 Task: Add Peace River Honey Organic US Grade A Pure Unpasteruized Creamed Honey to the cart.
Action: Mouse moved to (264, 121)
Screenshot: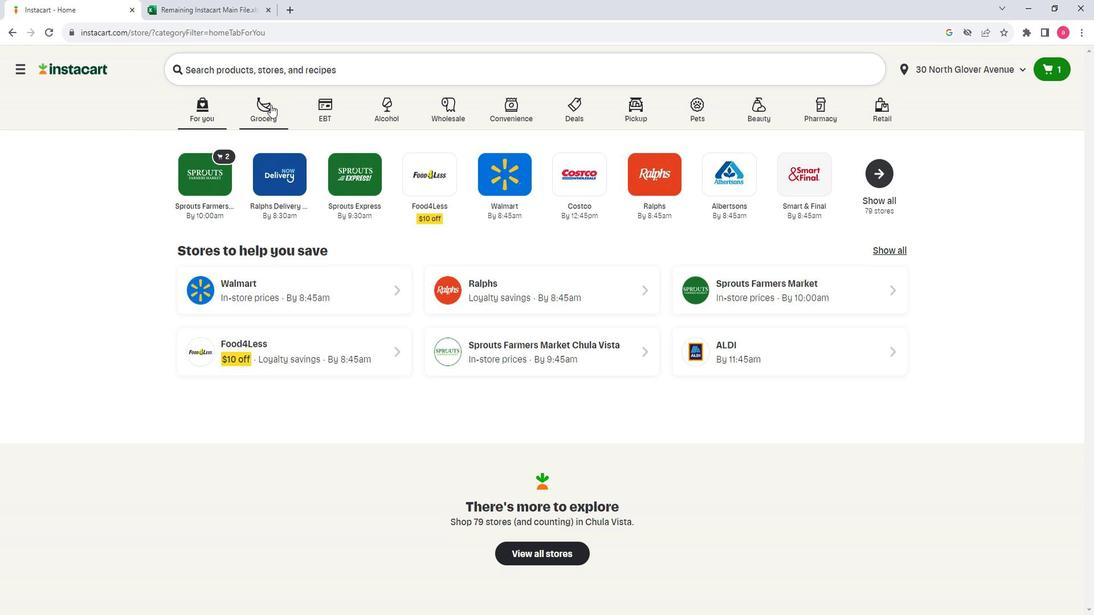 
Action: Mouse pressed left at (264, 121)
Screenshot: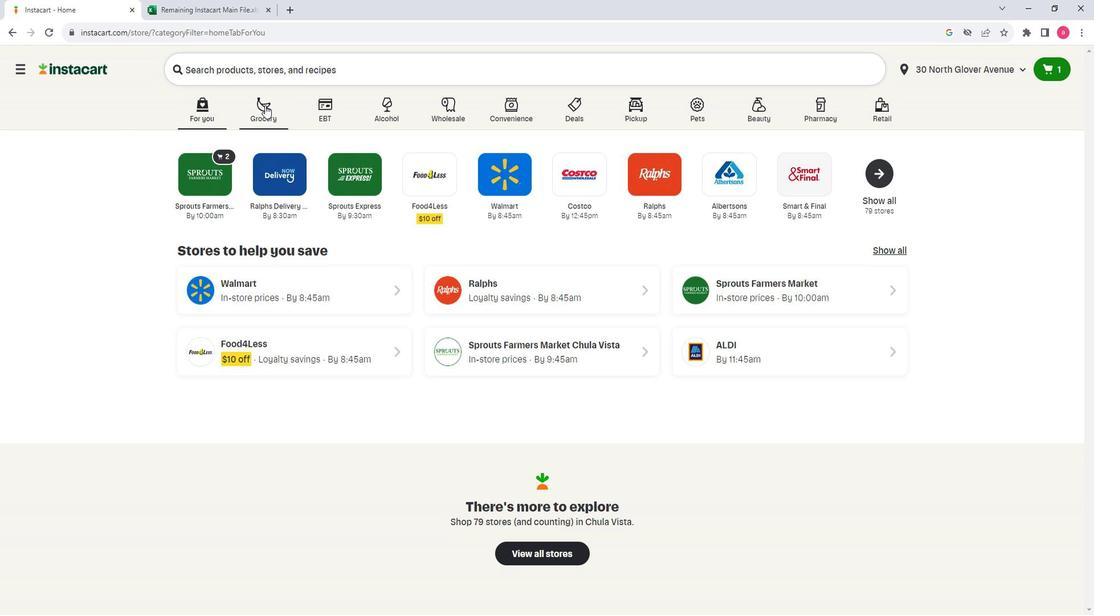 
Action: Mouse moved to (368, 323)
Screenshot: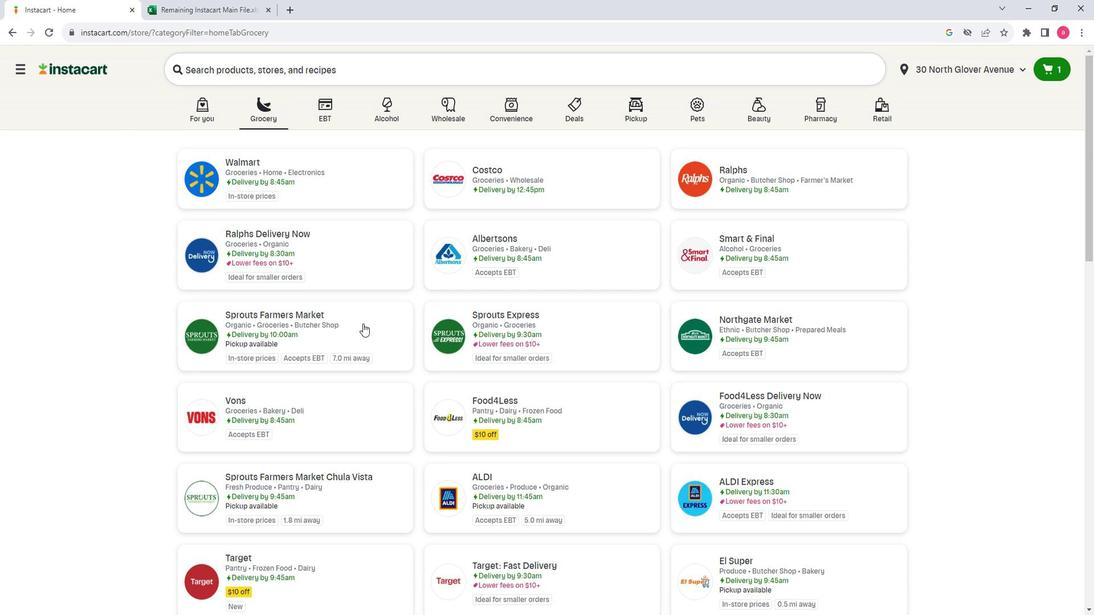 
Action: Mouse pressed left at (368, 323)
Screenshot: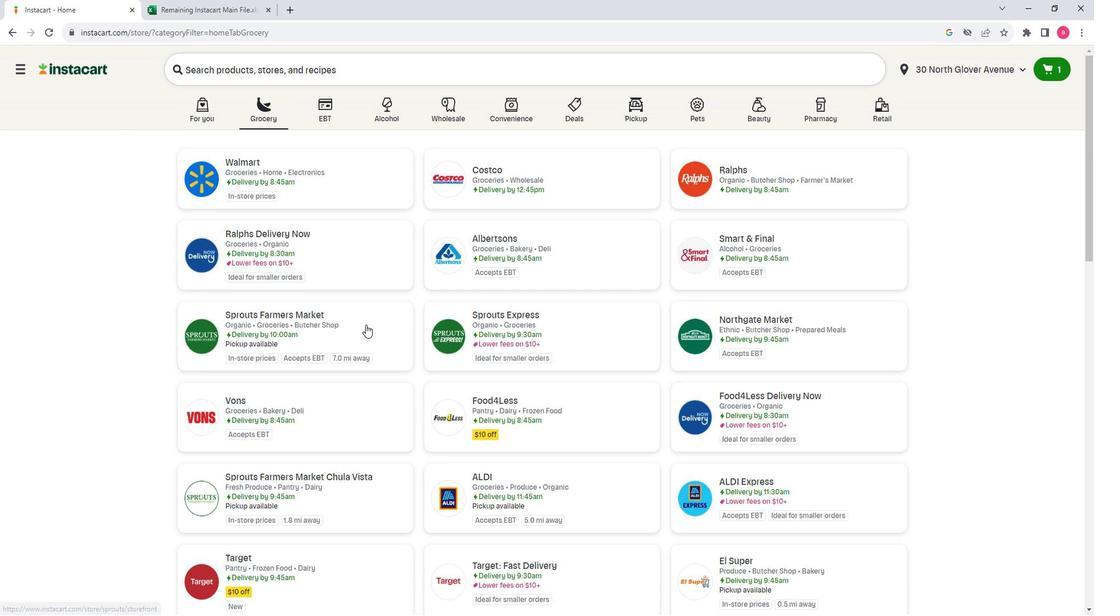
Action: Mouse moved to (133, 304)
Screenshot: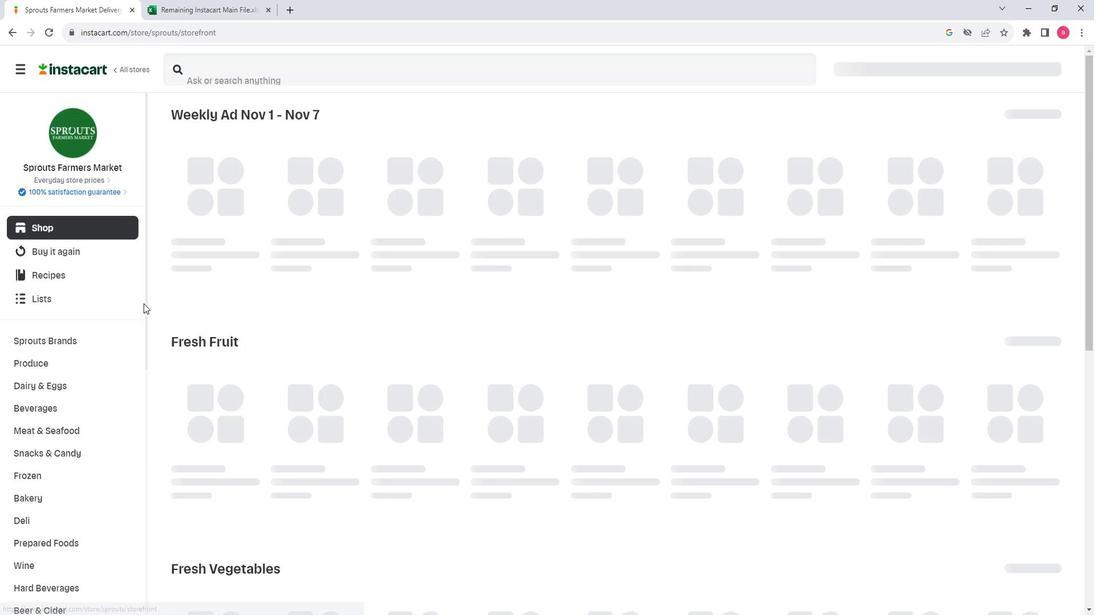 
Action: Mouse scrolled (133, 303) with delta (0, 0)
Screenshot: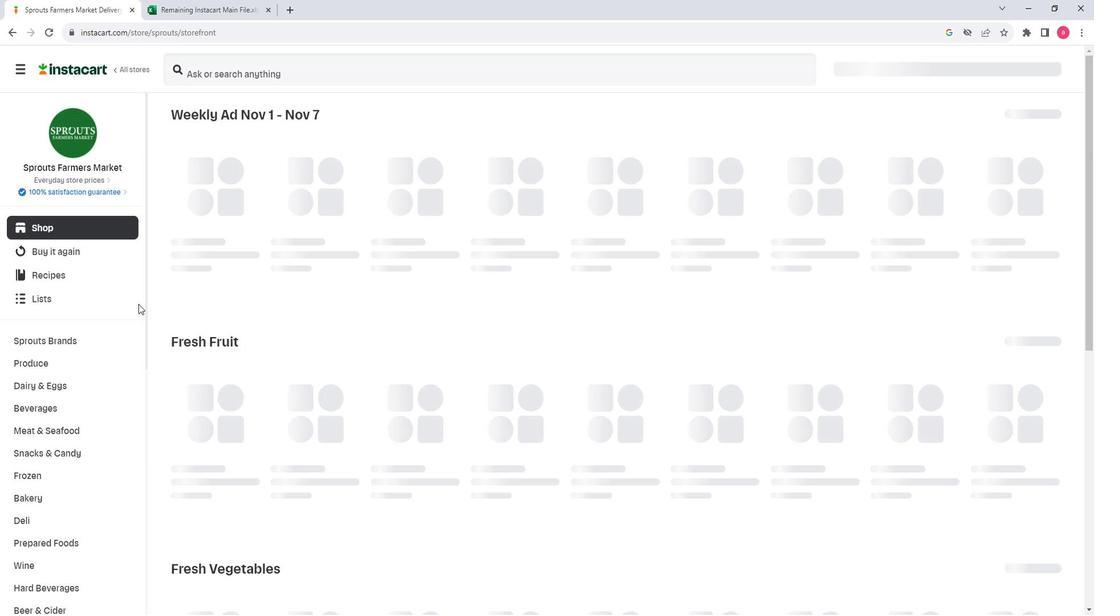 
Action: Mouse scrolled (133, 303) with delta (0, 0)
Screenshot: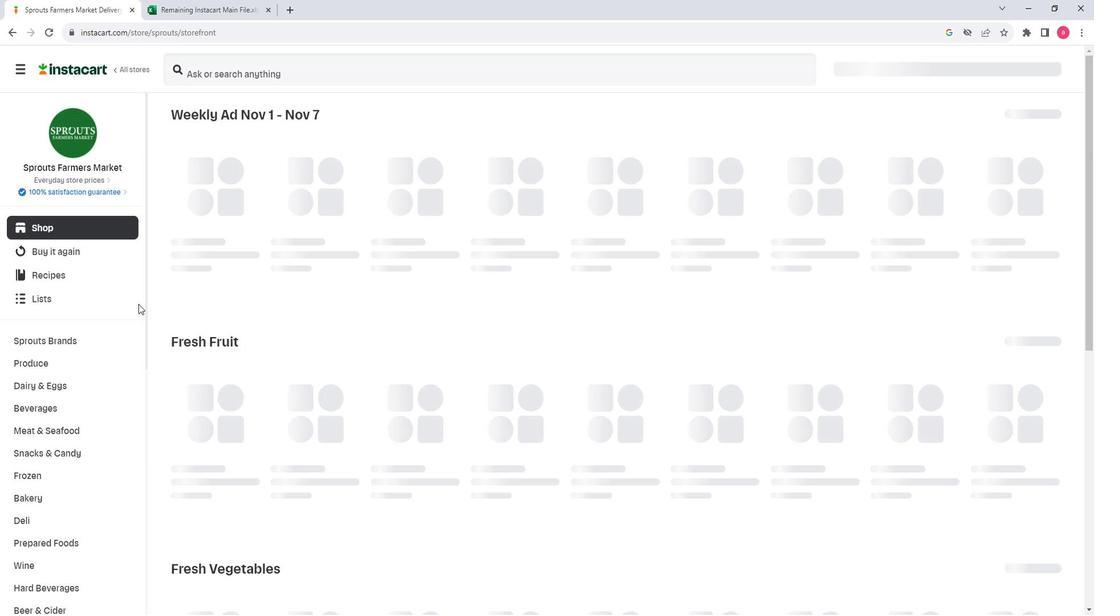 
Action: Mouse scrolled (133, 303) with delta (0, 0)
Screenshot: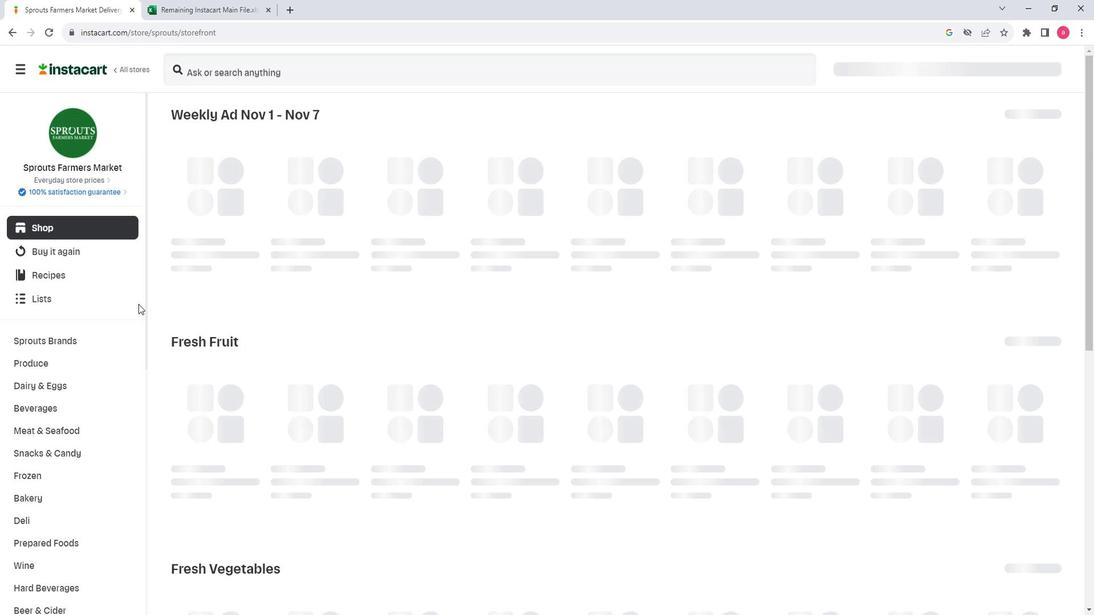 
Action: Mouse scrolled (133, 303) with delta (0, 0)
Screenshot: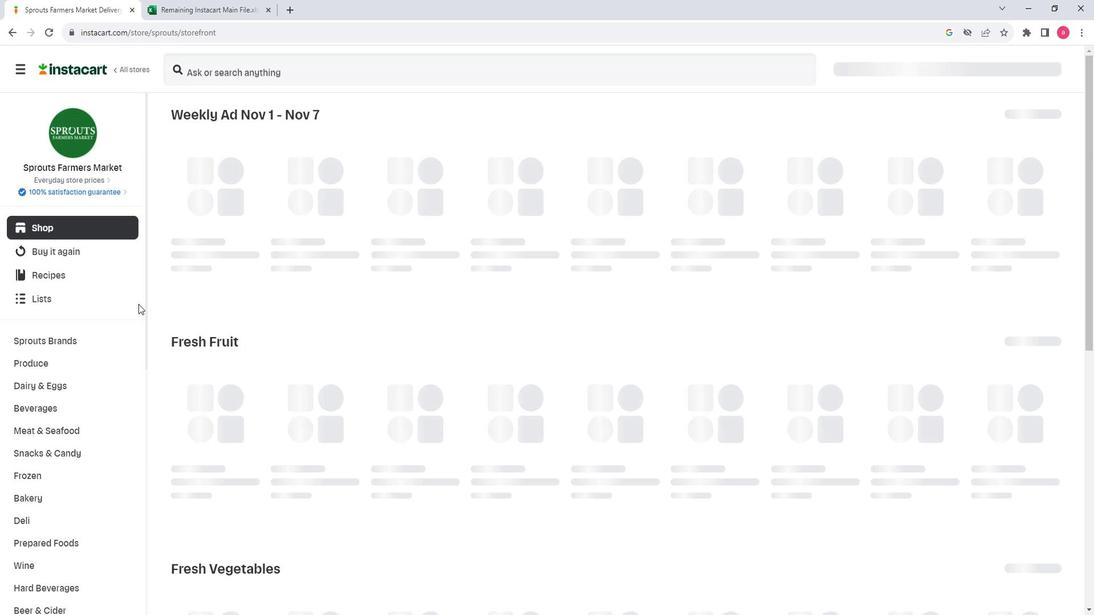 
Action: Mouse scrolled (133, 303) with delta (0, 0)
Screenshot: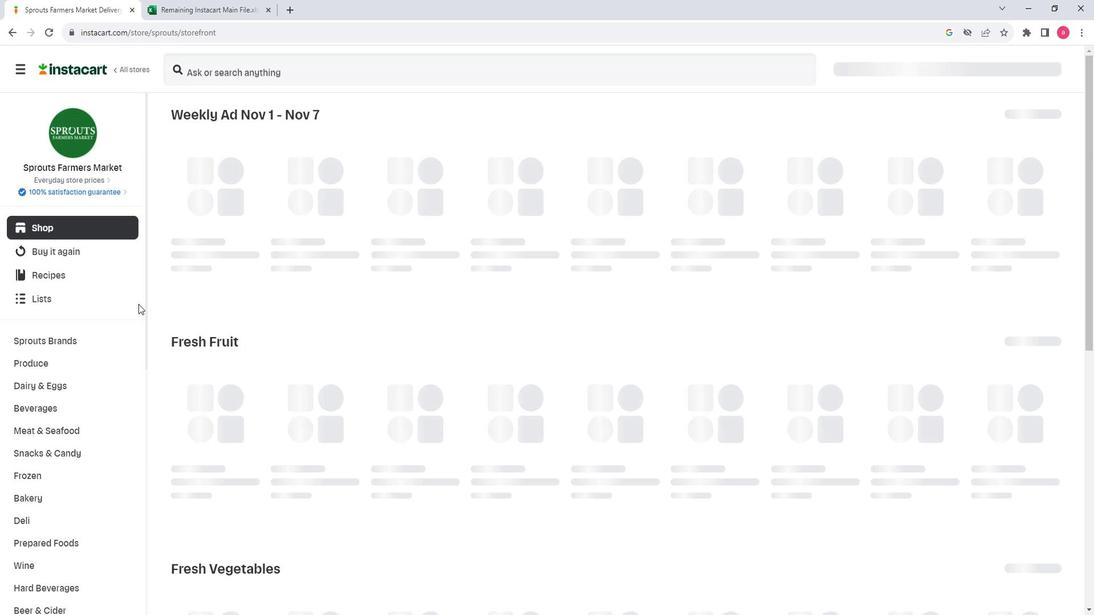 
Action: Mouse scrolled (133, 303) with delta (0, 0)
Screenshot: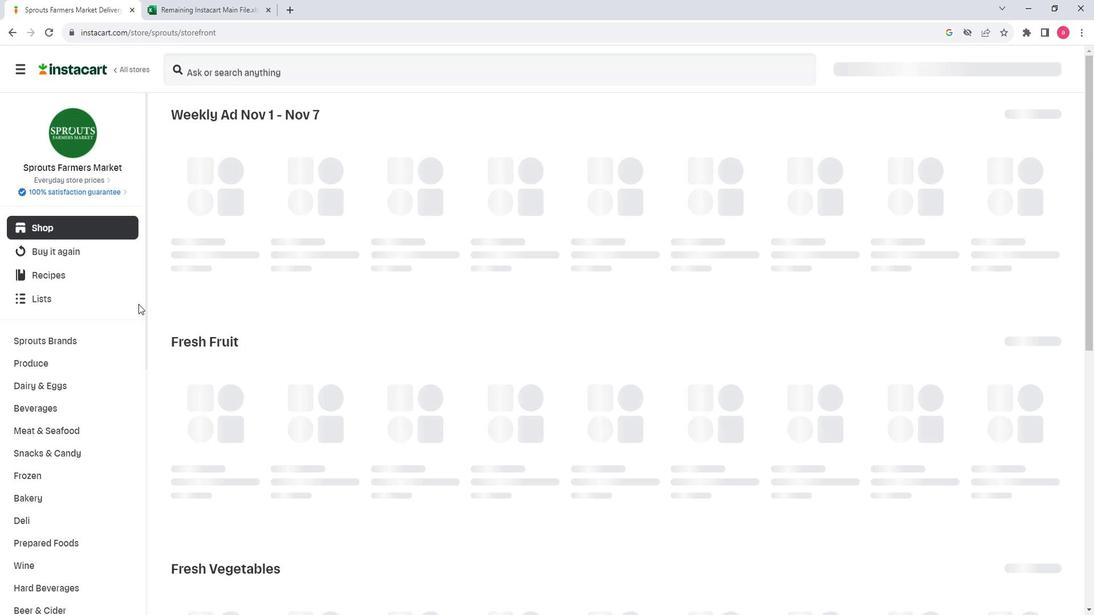 
Action: Mouse moved to (111, 331)
Screenshot: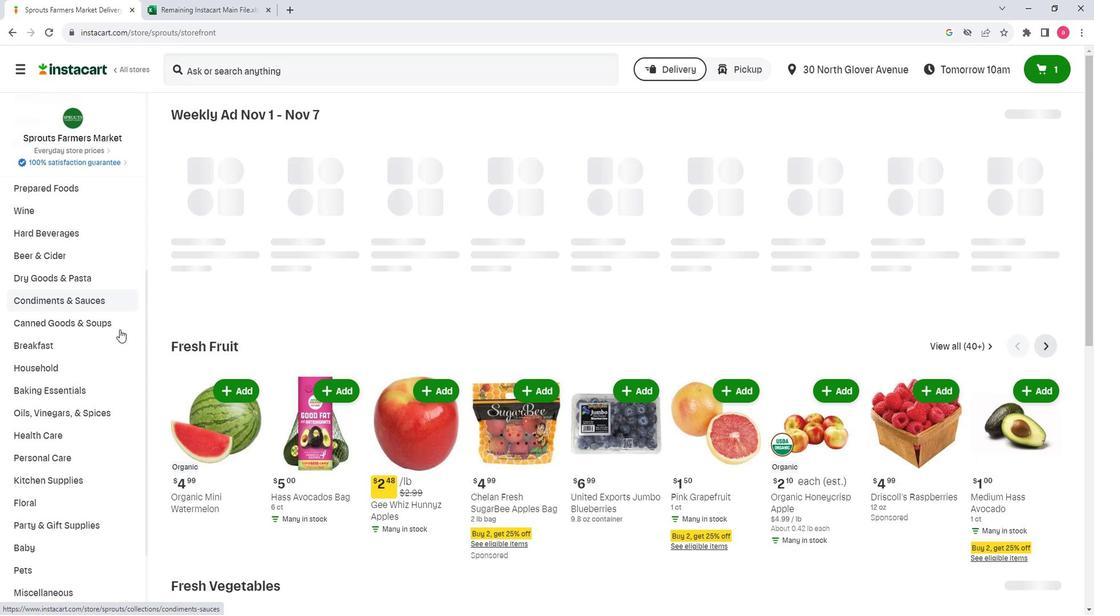 
Action: Mouse scrolled (111, 331) with delta (0, 0)
Screenshot: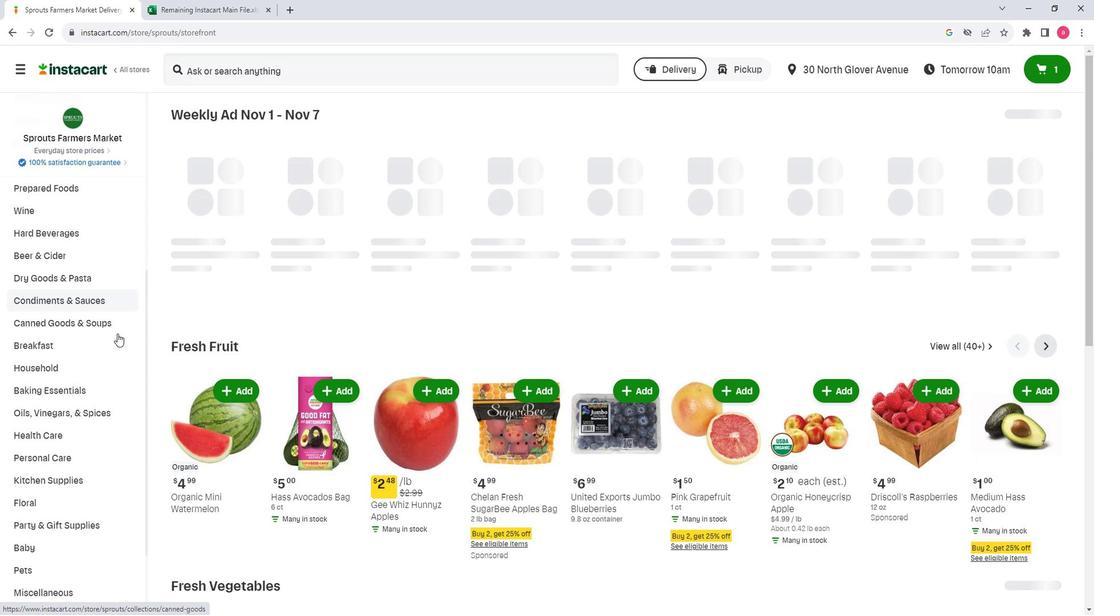 
Action: Mouse scrolled (111, 331) with delta (0, 0)
Screenshot: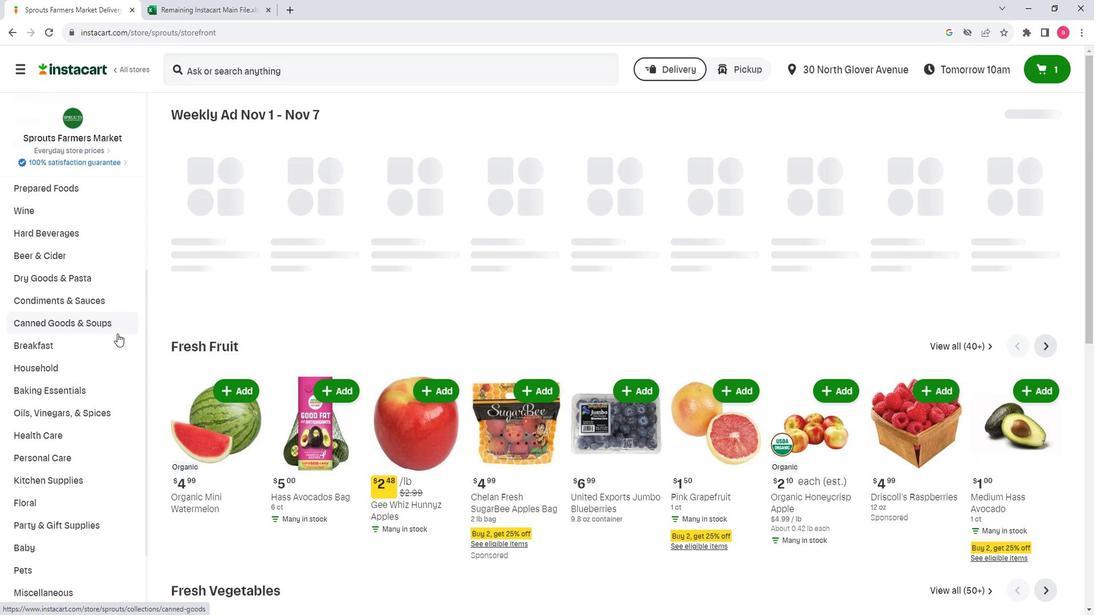 
Action: Mouse moved to (75, 289)
Screenshot: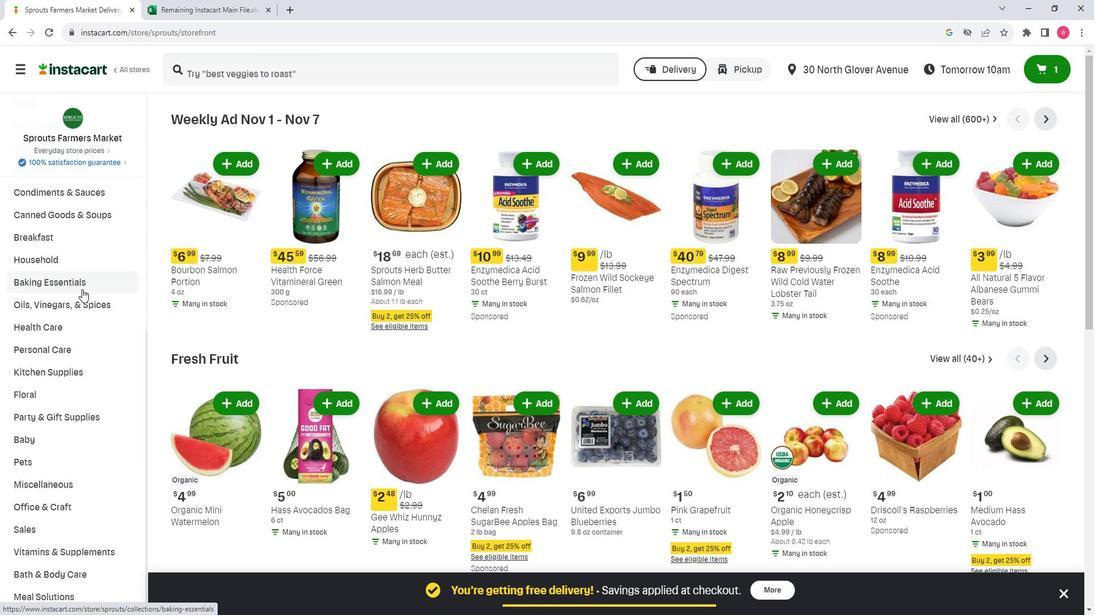 
Action: Mouse pressed left at (75, 289)
Screenshot: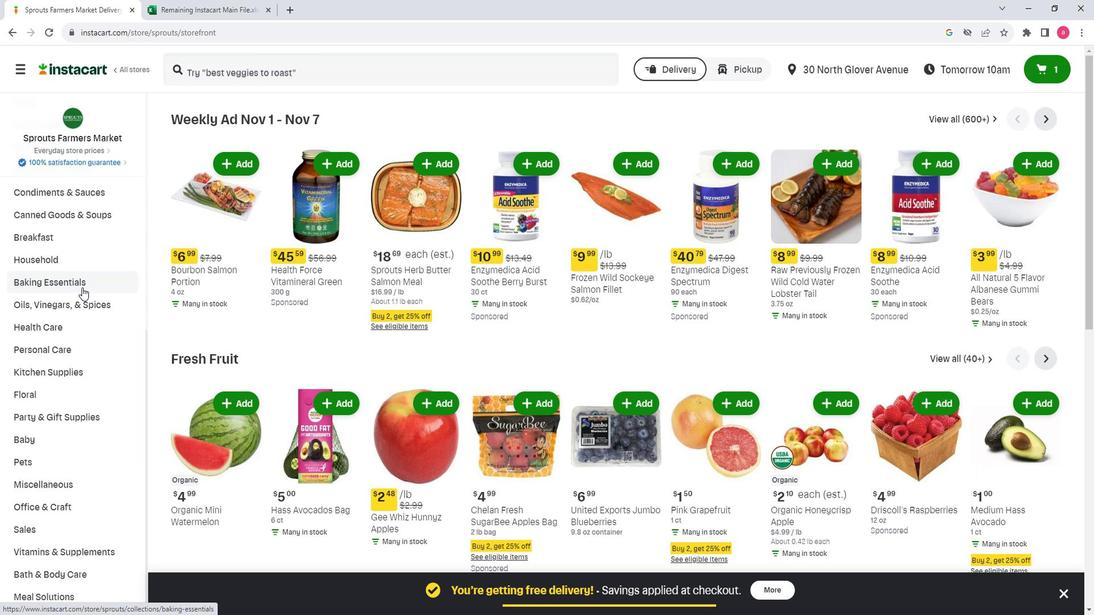 
Action: Mouse moved to (715, 163)
Screenshot: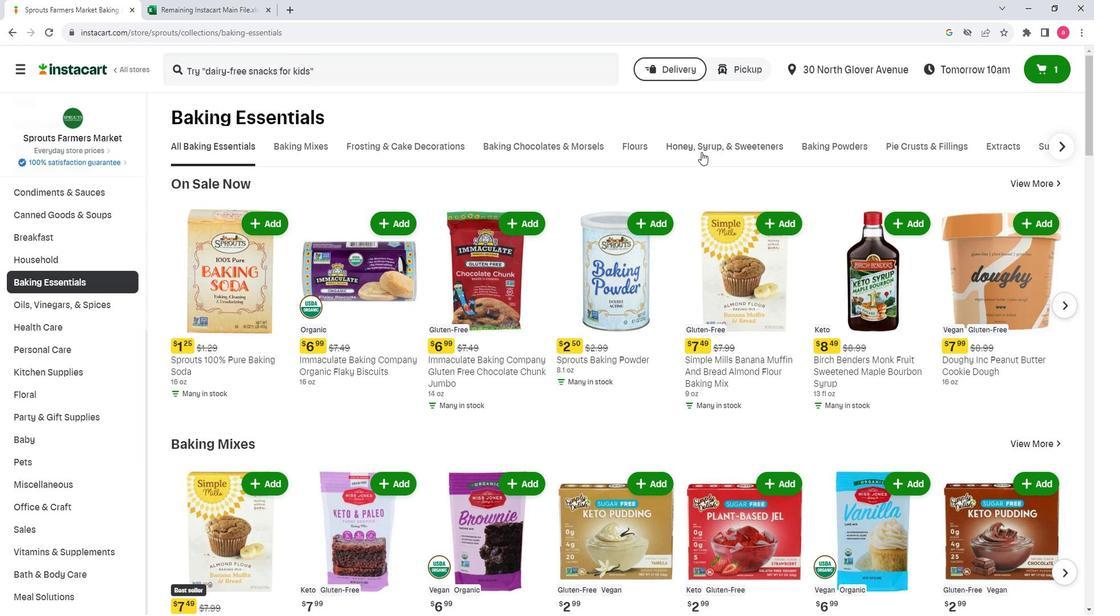 
Action: Mouse pressed left at (715, 163)
Screenshot: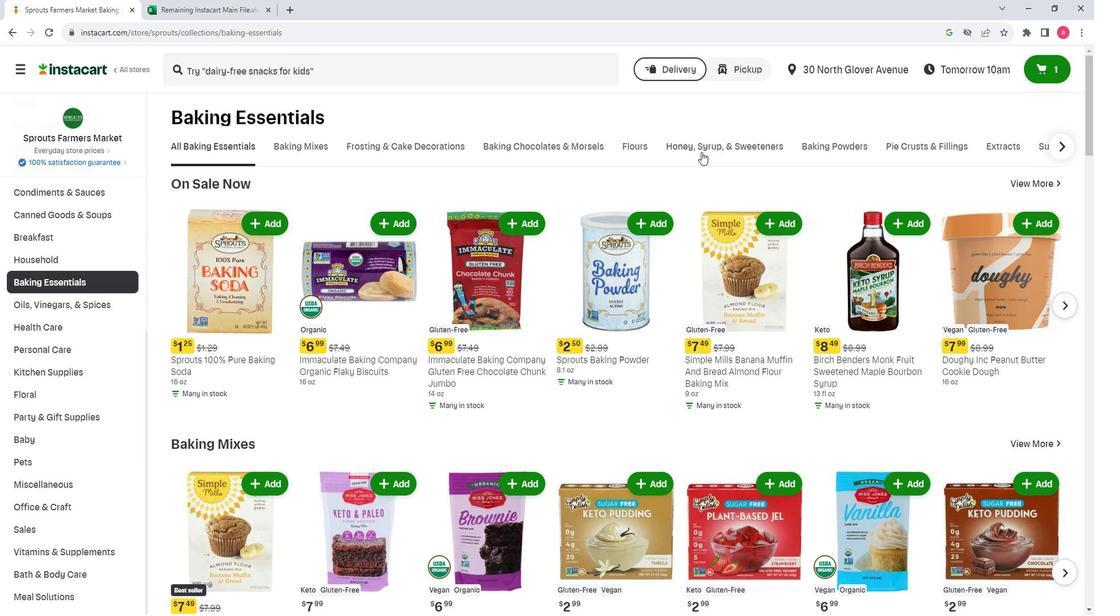 
Action: Mouse moved to (343, 213)
Screenshot: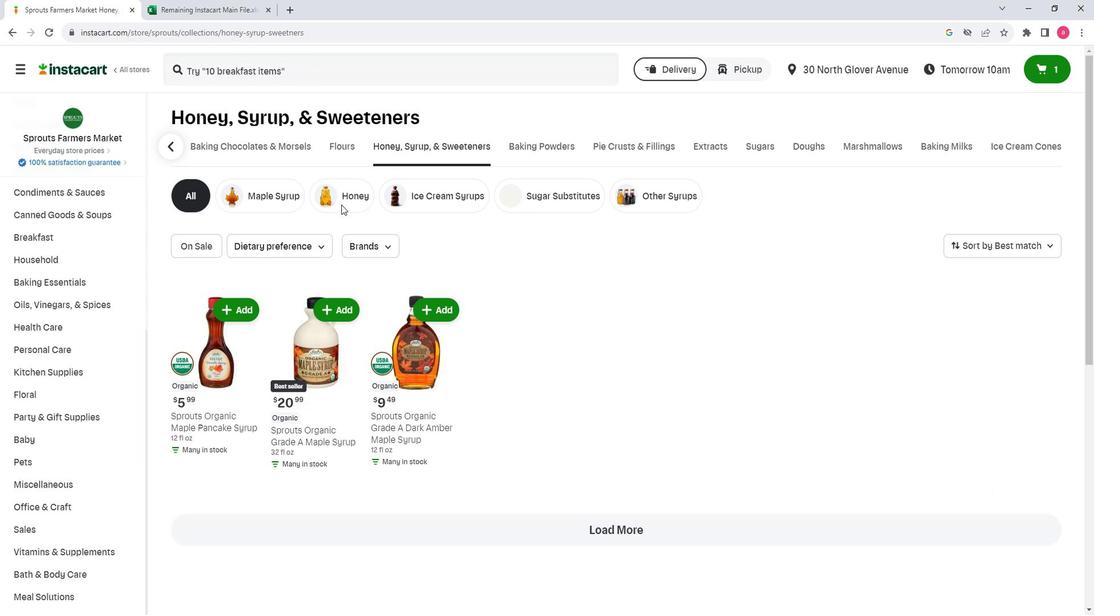 
Action: Mouse pressed left at (343, 213)
Screenshot: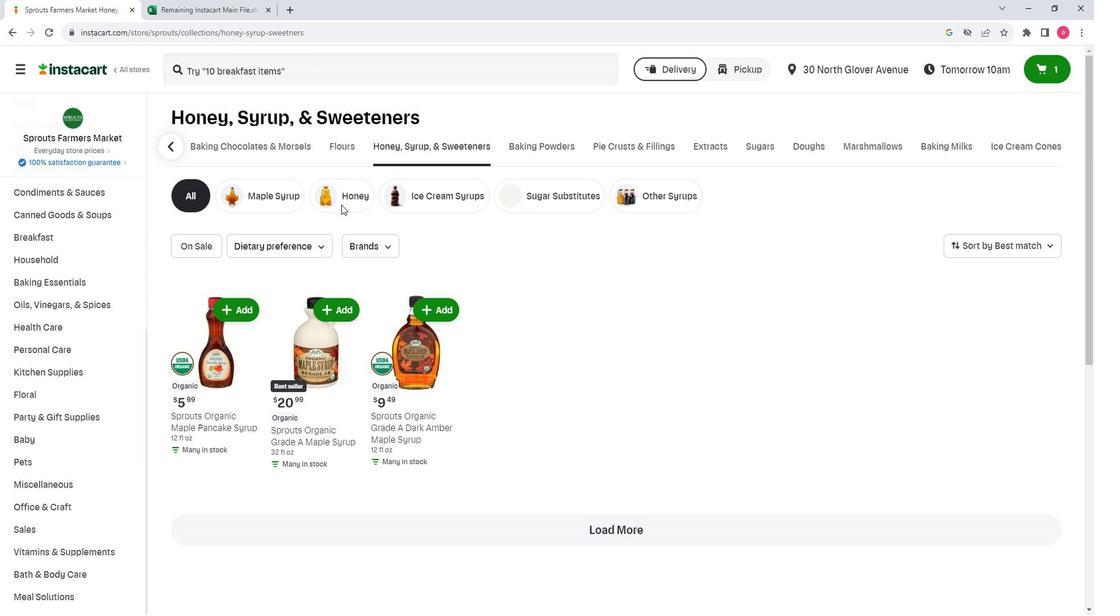
Action: Mouse moved to (378, 96)
Screenshot: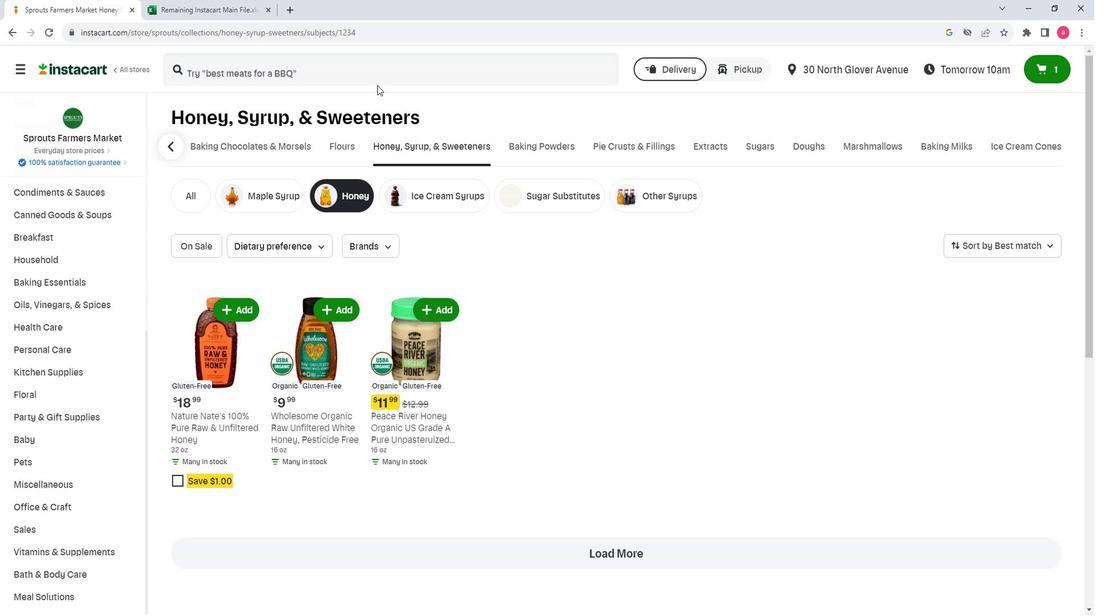
Action: Mouse pressed left at (378, 96)
Screenshot: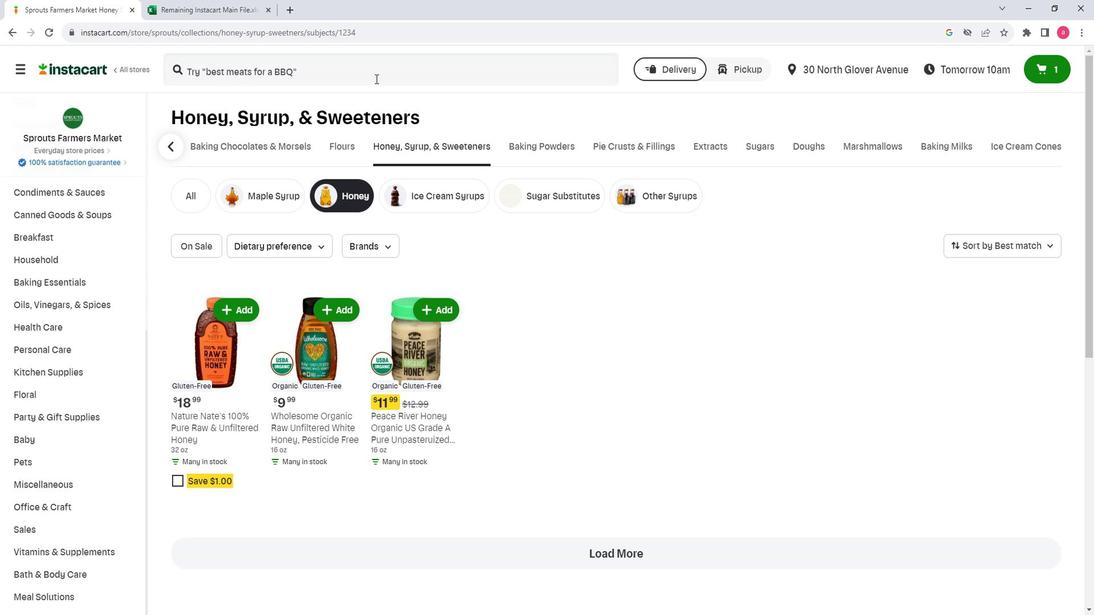 
Action: Key pressed <Key.shift>Peace<Key.space><Key.shift>P<Key.backspace><Key.shift>River<Key.space><Key.shift>Honey<Key.space><Key.shift>Organic<Key.space><Key.shift>US<Key.space><Key.shift><Key.shift><Key.shift><Key.shift><Key.shift><Key.shift><Key.shift><Key.shift>Grade<Key.space><Key.shift>A<Key.space><Key.shift><Key.shift><Key.shift><Key.shift><Key.shift><Key.shift><Key.shift><Key.shift><Key.shift><Key.shift><Key.shift>Pure<Key.space><Key.shift>Unpasteruized<Key.space><Key.shift>Creamed<Key.space><Key.shift><Key.shift><Key.shift><Key.shift>Honey
Screenshot: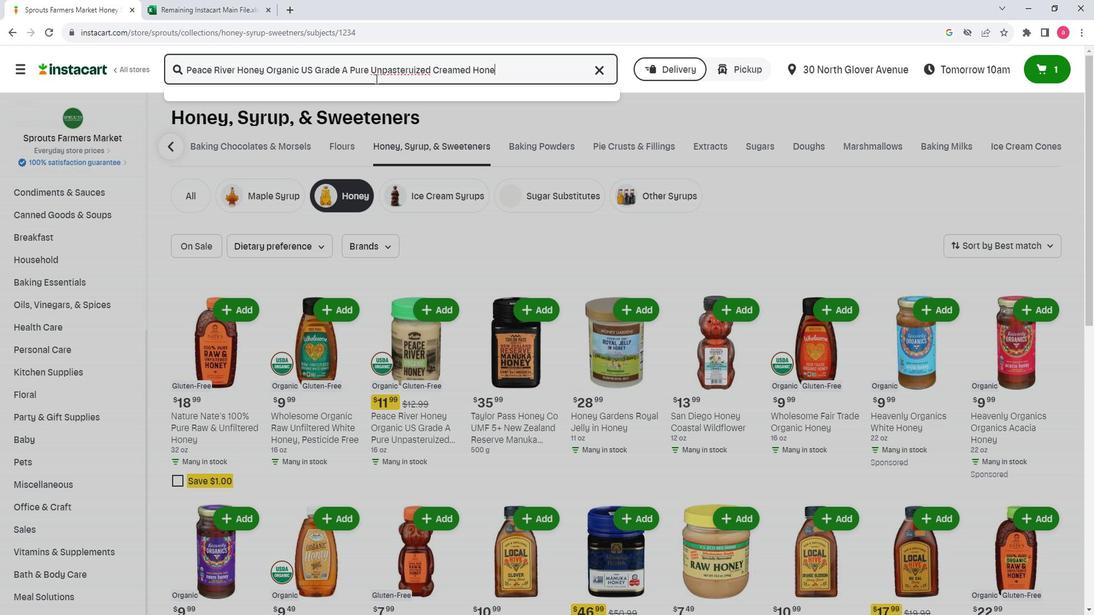 
Action: Mouse moved to (391, 90)
Screenshot: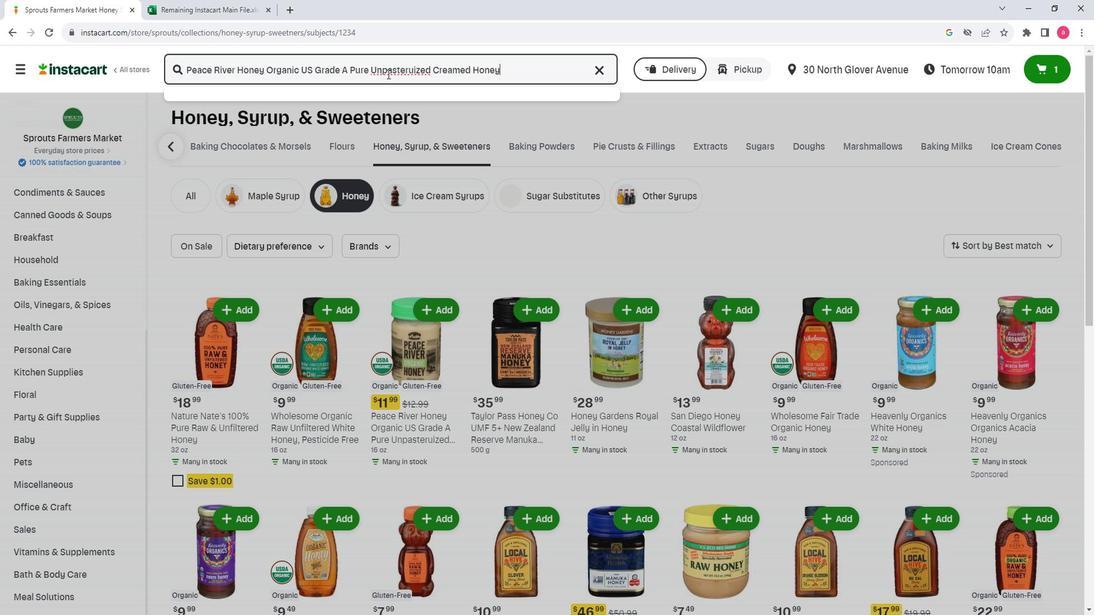 
Action: Mouse pressed left at (391, 90)
Screenshot: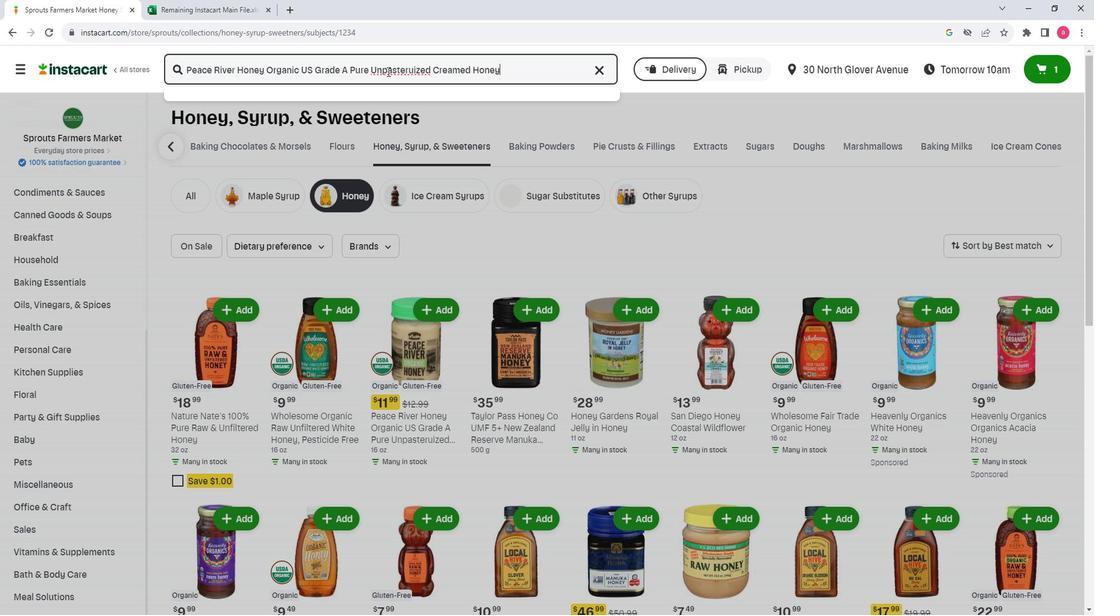 
Action: Mouse pressed left at (391, 90)
Screenshot: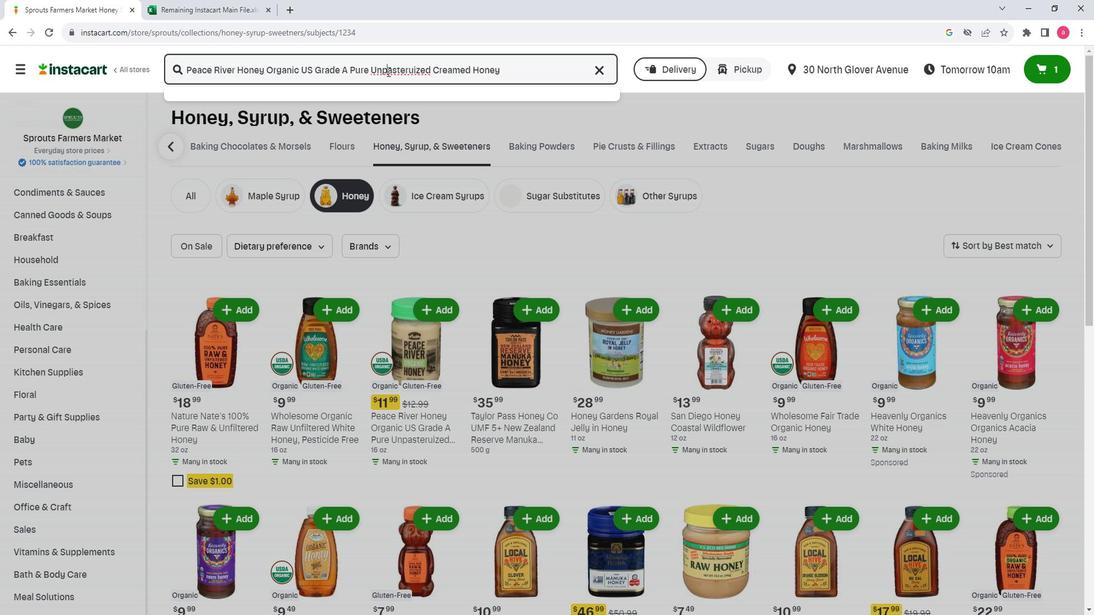 
Action: Key pressed <Key.backspace><Key.shift>Unpasteruized<Key.space><Key.enter>
Screenshot: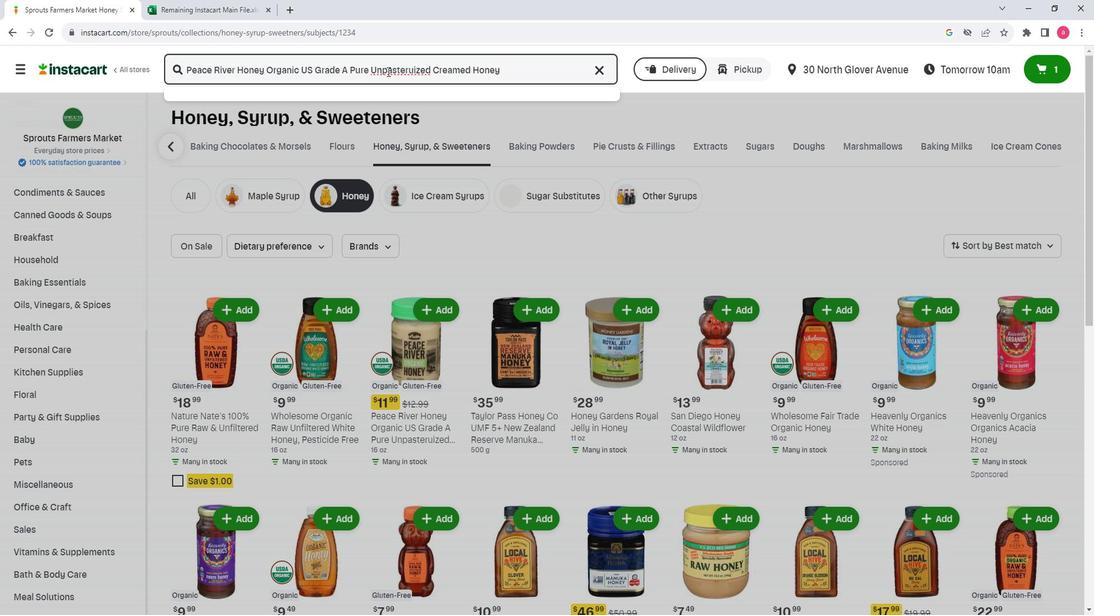 
Action: Mouse moved to (703, 176)
Screenshot: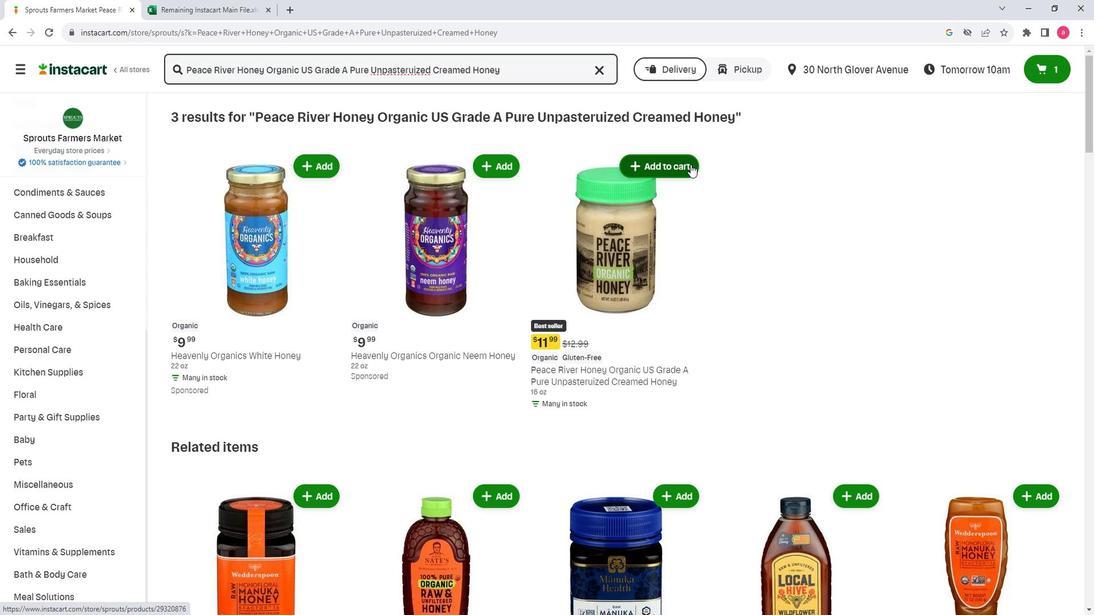 
Action: Mouse pressed left at (703, 176)
Screenshot: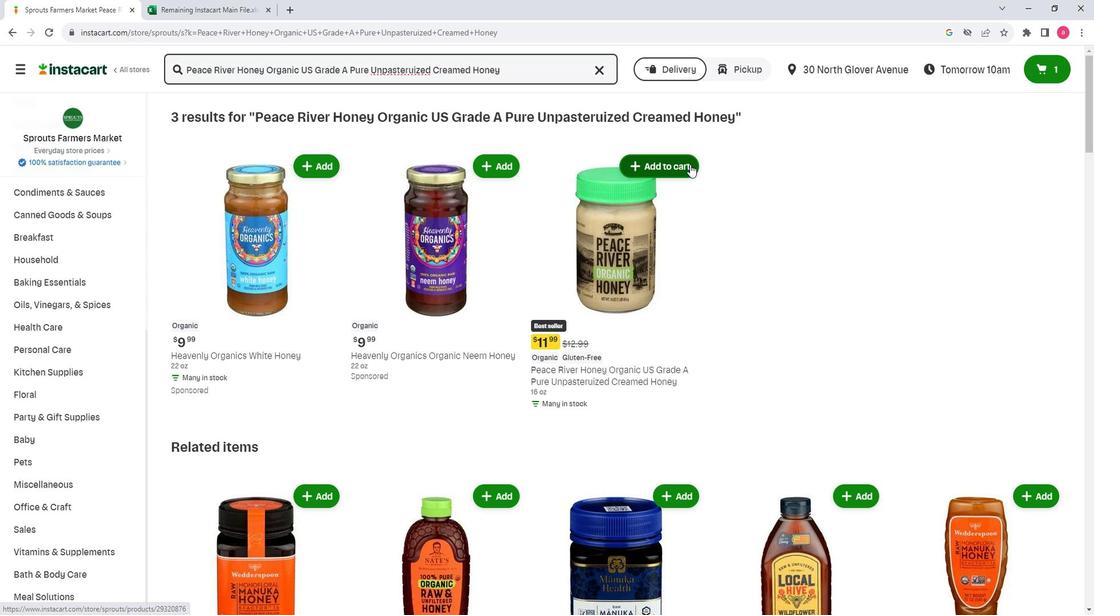 
Action: Mouse moved to (721, 249)
Screenshot: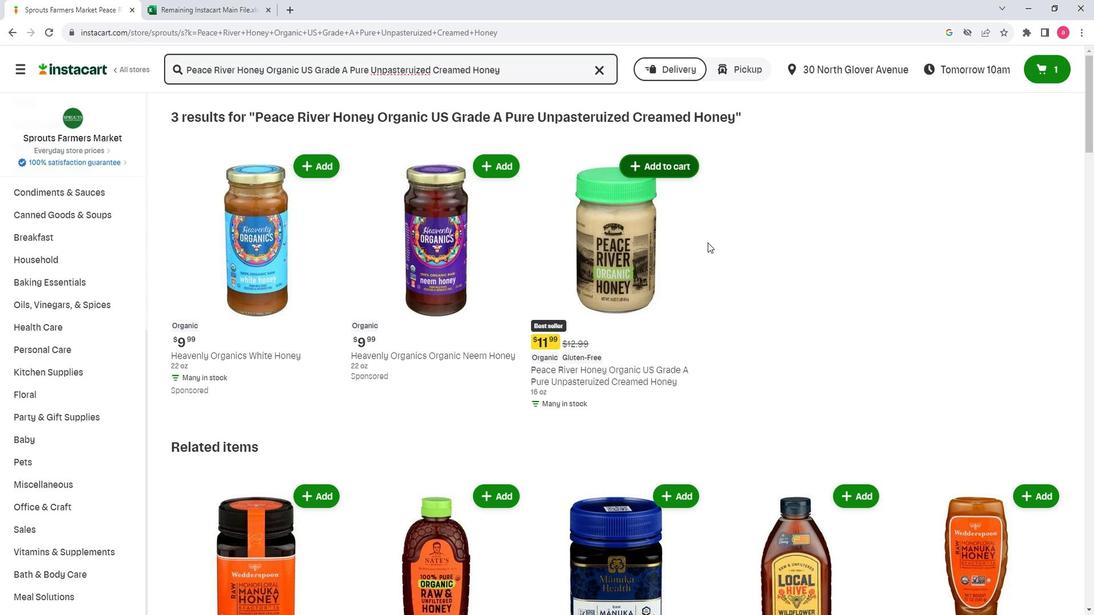 
